 Task: In the  document compliance.rtf, change border color to  'Red' and border width to  '1' Select the first Column and fill it with the color  Light Orange
Action: Mouse moved to (364, 179)
Screenshot: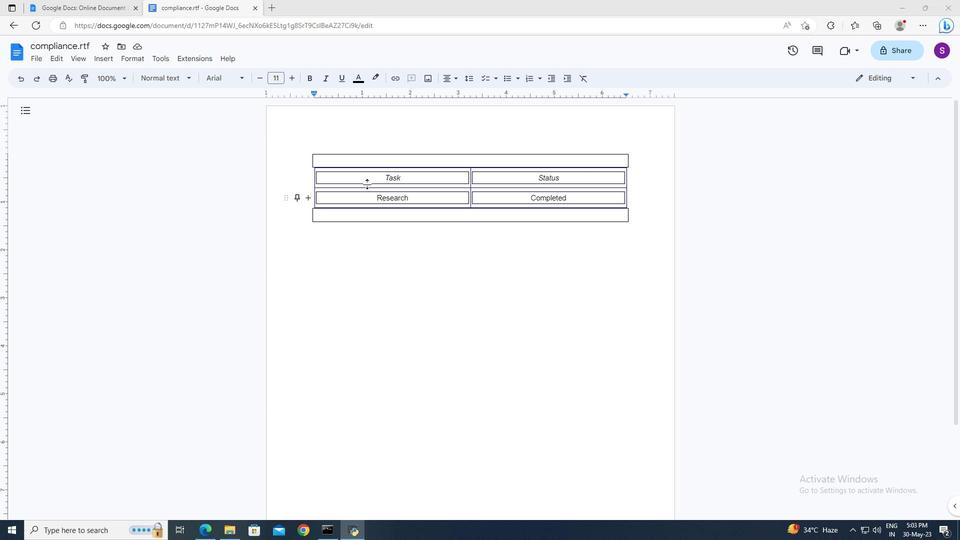 
Action: Mouse pressed left at (364, 179)
Screenshot: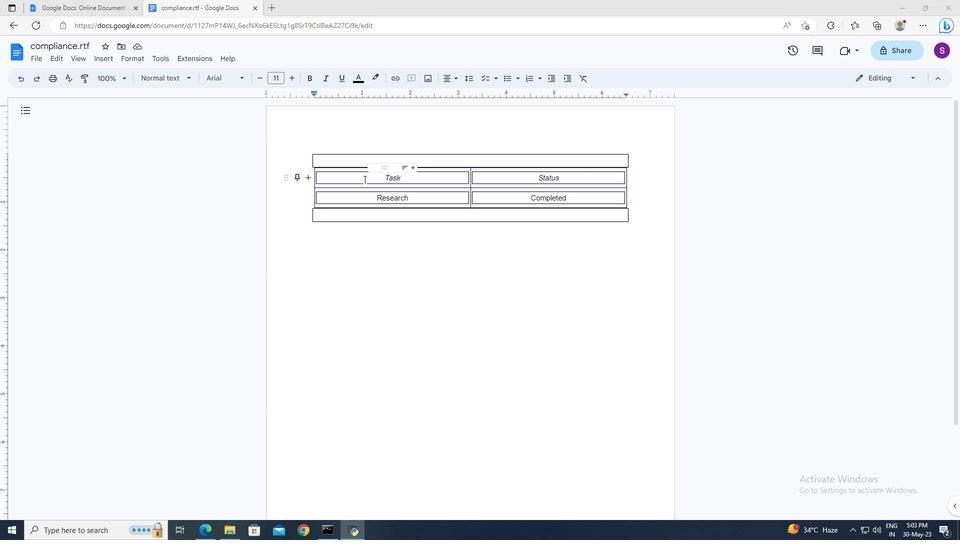 
Action: Mouse moved to (365, 187)
Screenshot: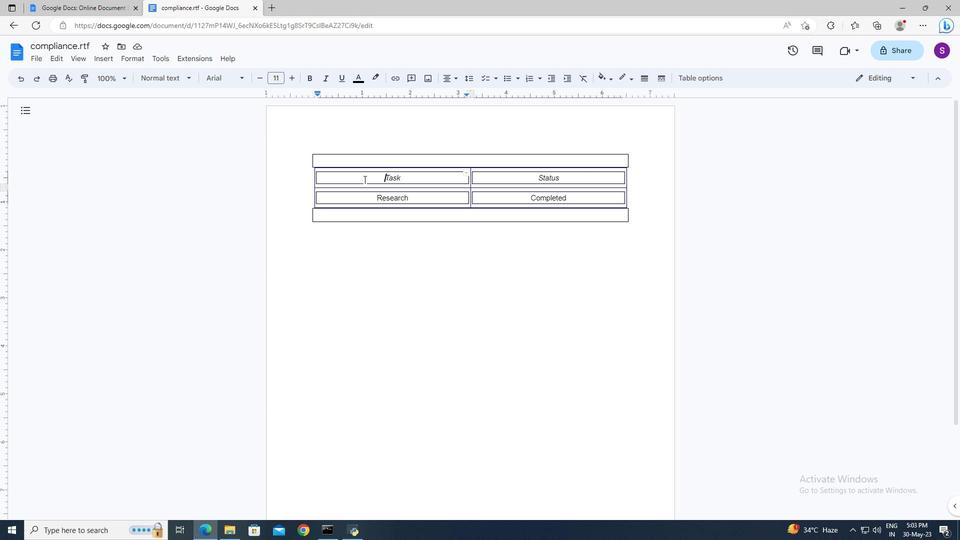 
Action: Key pressed ctrl+A
Screenshot: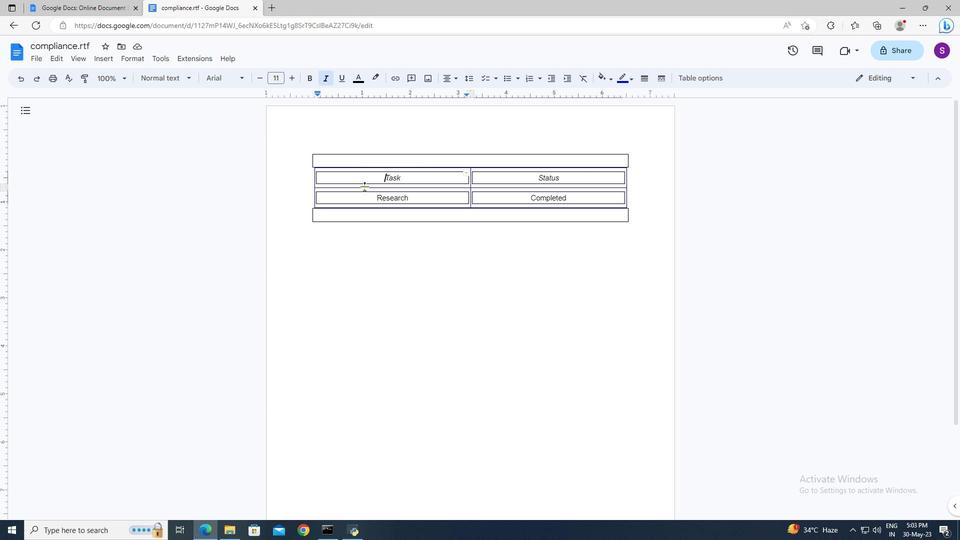 
Action: Mouse moved to (145, 59)
Screenshot: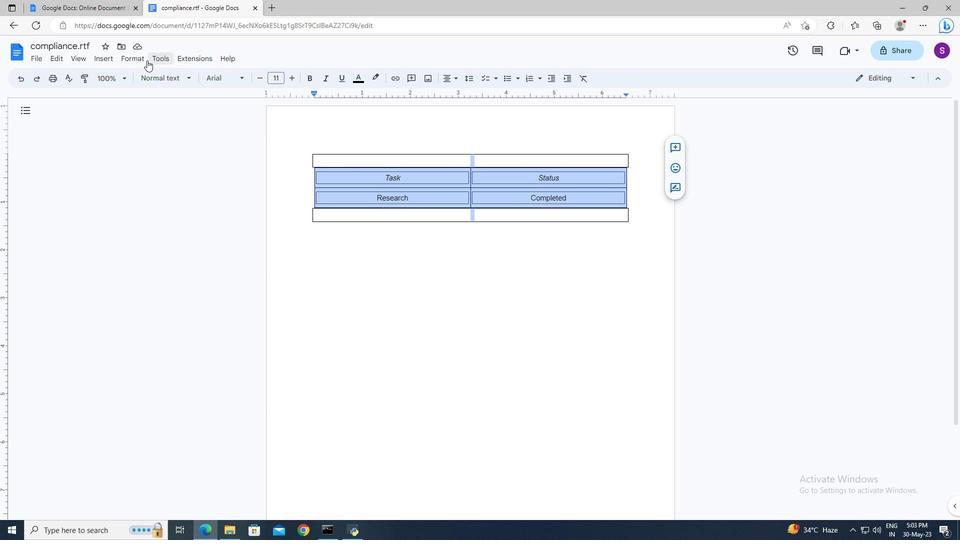 
Action: Mouse pressed left at (145, 59)
Screenshot: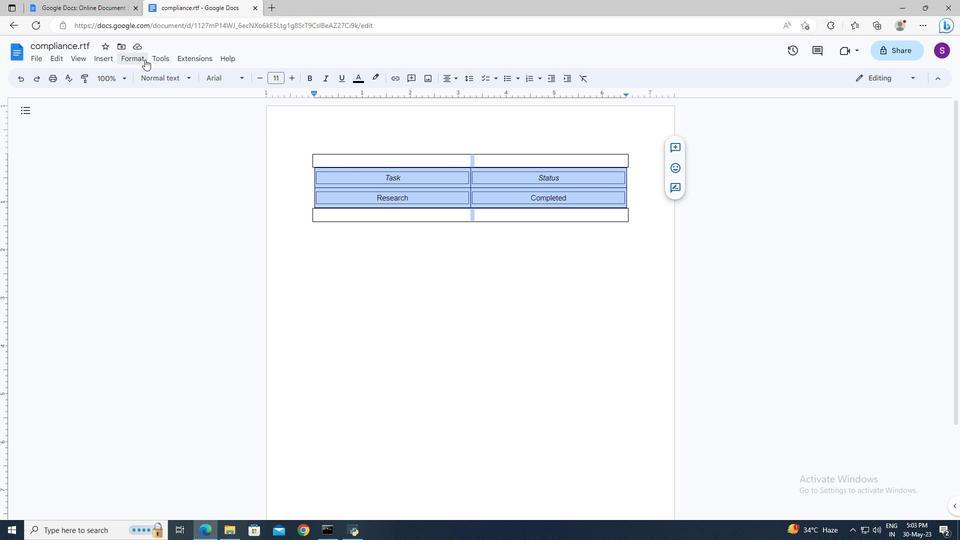 
Action: Mouse moved to (295, 97)
Screenshot: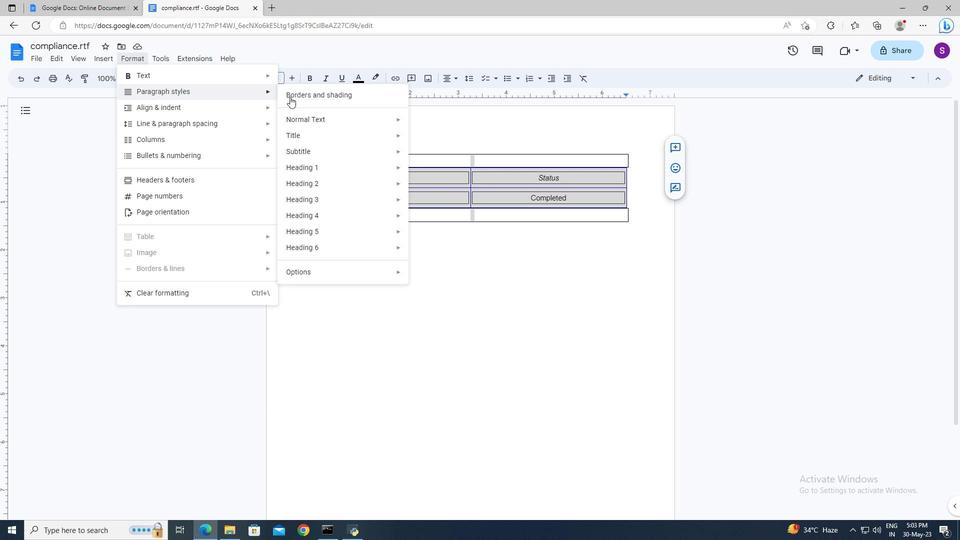 
Action: Mouse pressed left at (295, 97)
Screenshot: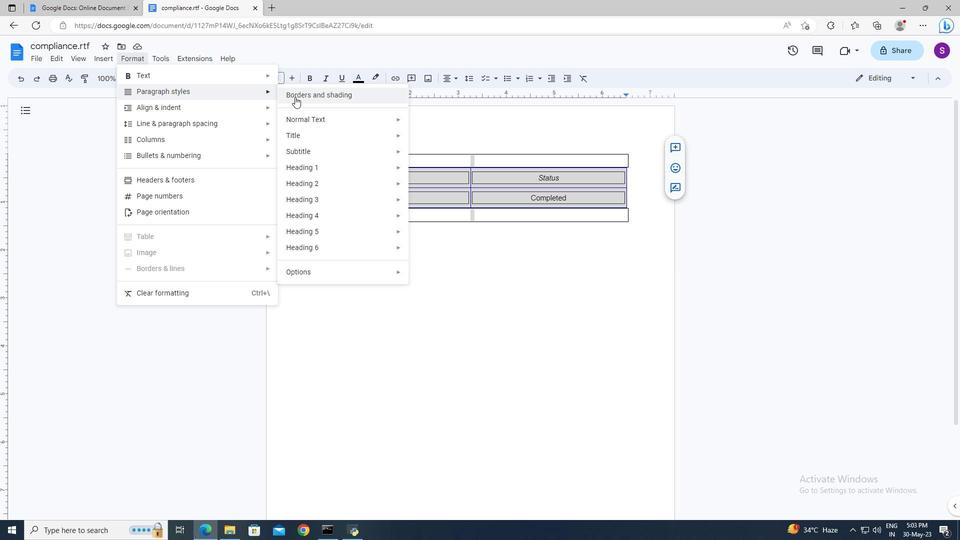 
Action: Mouse moved to (550, 291)
Screenshot: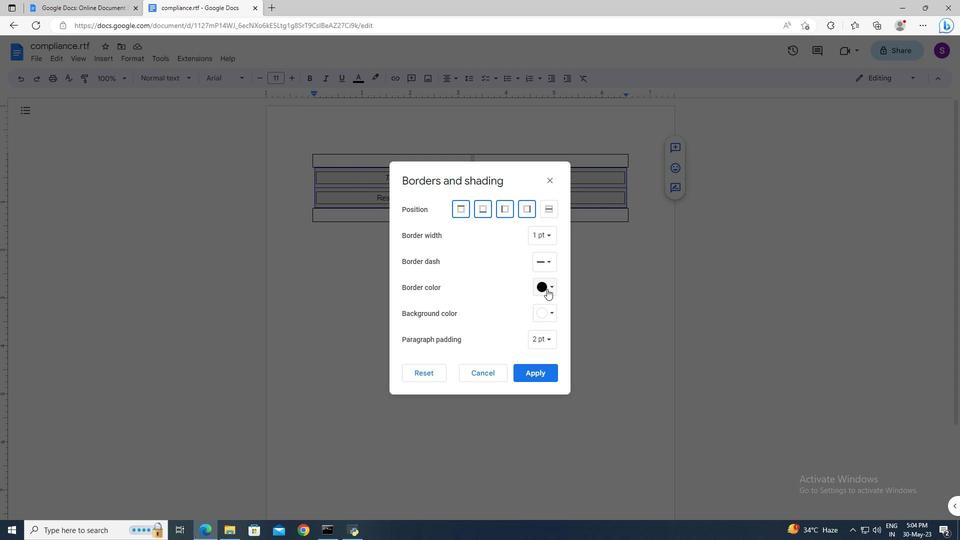 
Action: Mouse pressed left at (550, 291)
Screenshot: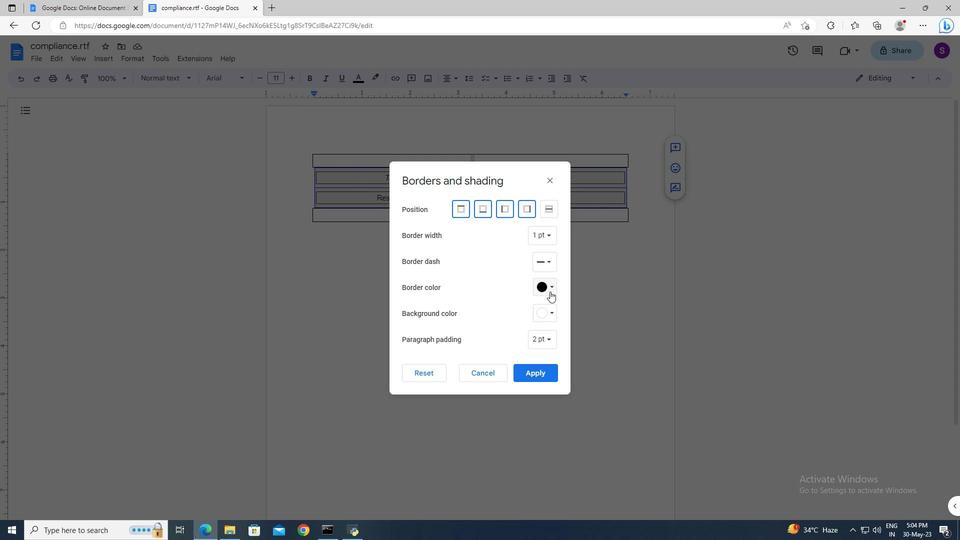 
Action: Mouse moved to (555, 318)
Screenshot: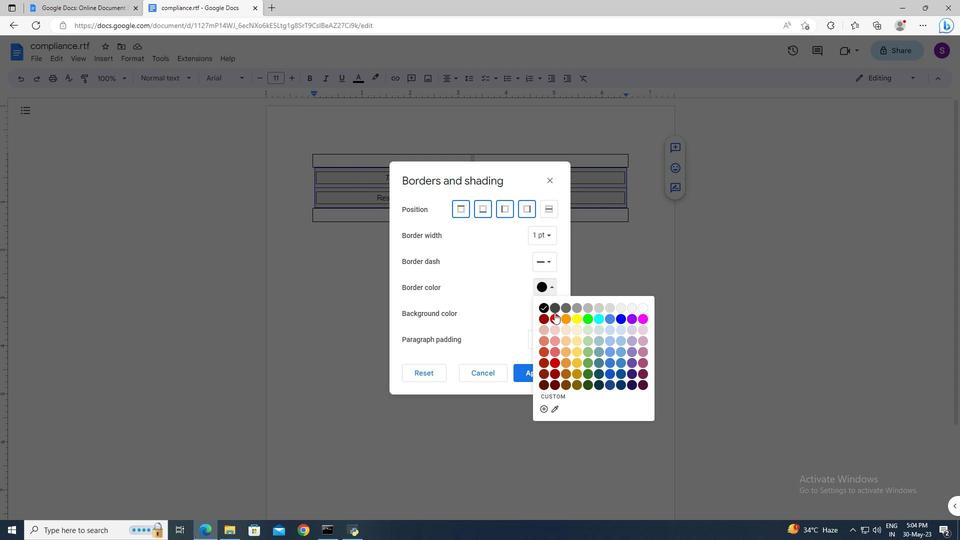 
Action: Mouse pressed left at (555, 318)
Screenshot: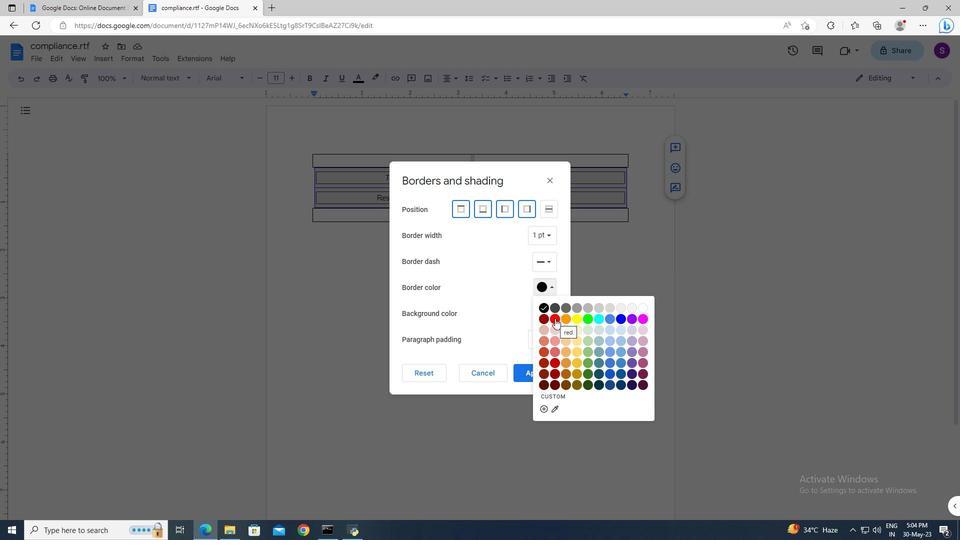 
Action: Mouse moved to (548, 240)
Screenshot: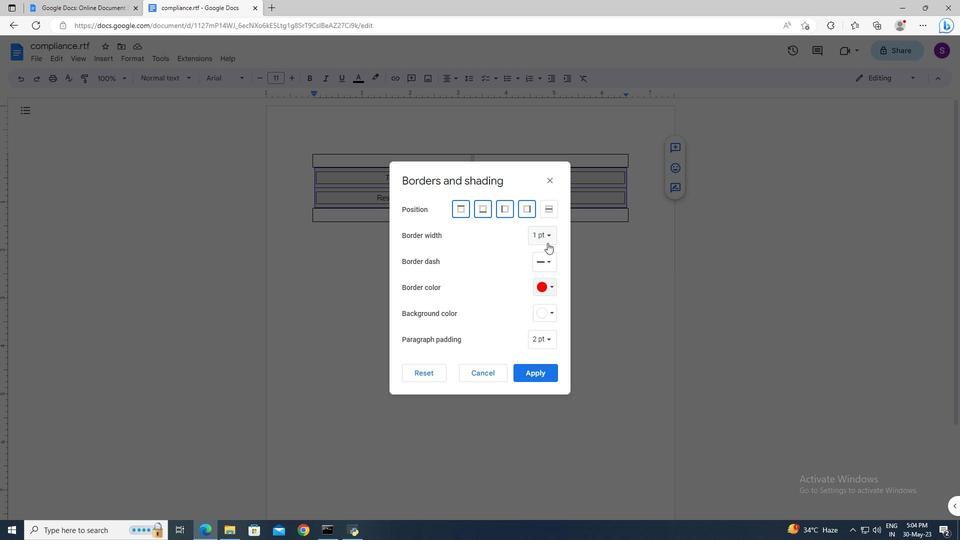 
Action: Mouse pressed left at (548, 240)
Screenshot: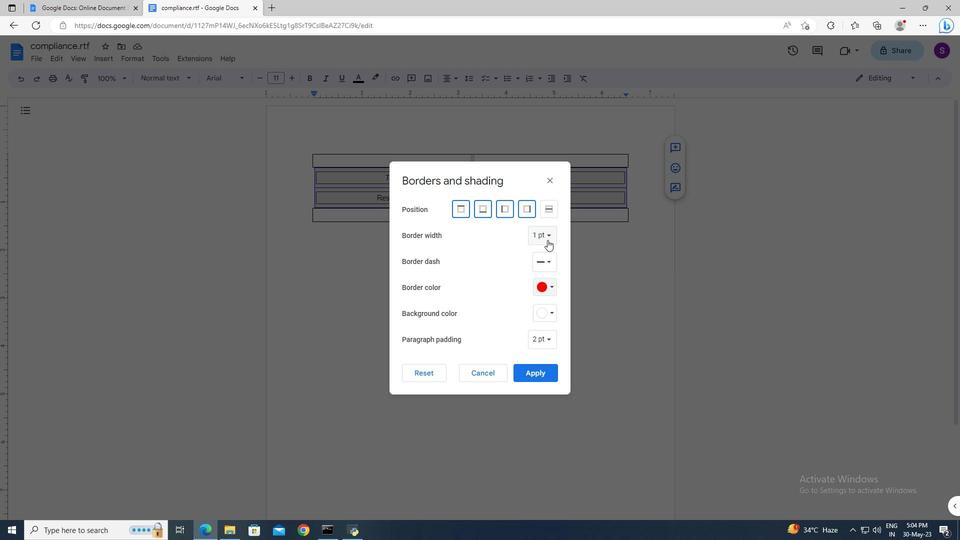 
Action: Mouse moved to (549, 301)
Screenshot: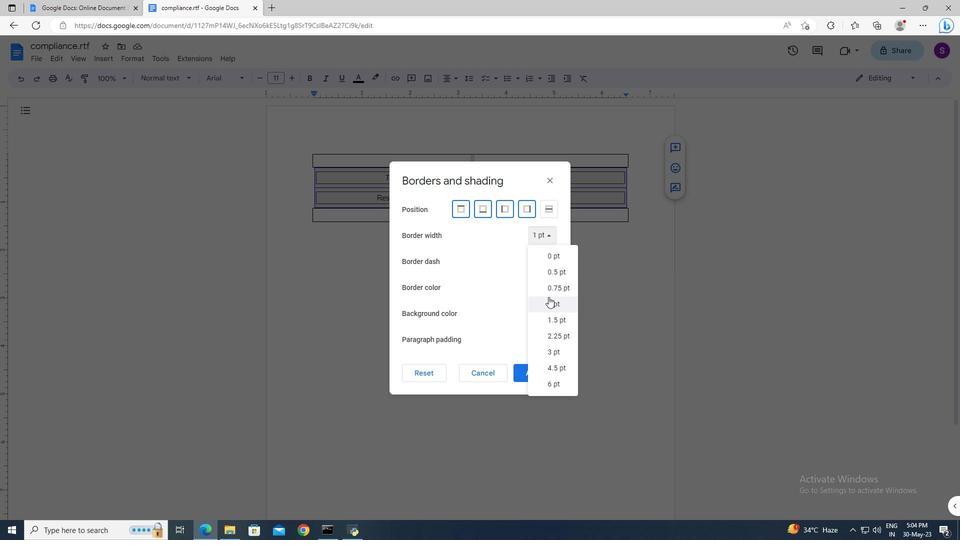 
Action: Mouse pressed left at (549, 301)
Screenshot: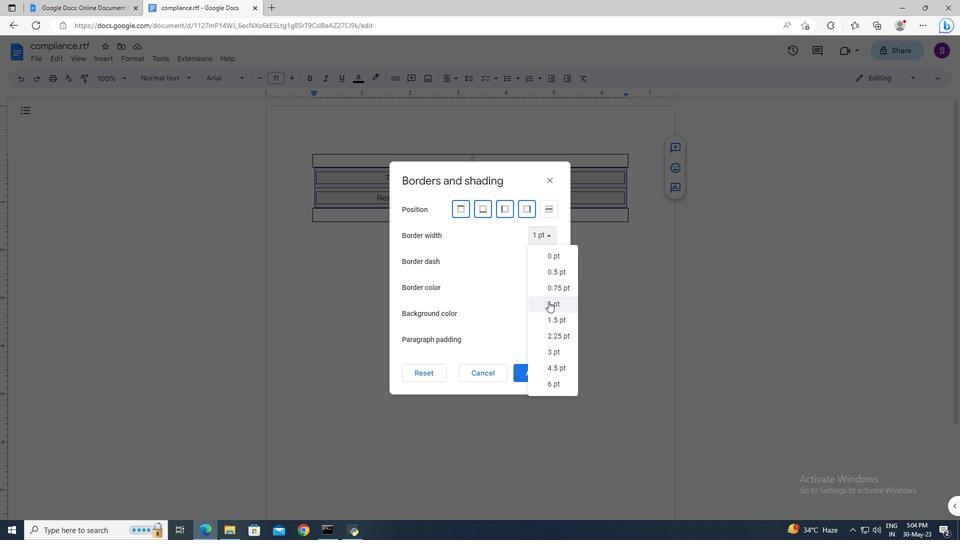 
Action: Mouse moved to (542, 370)
Screenshot: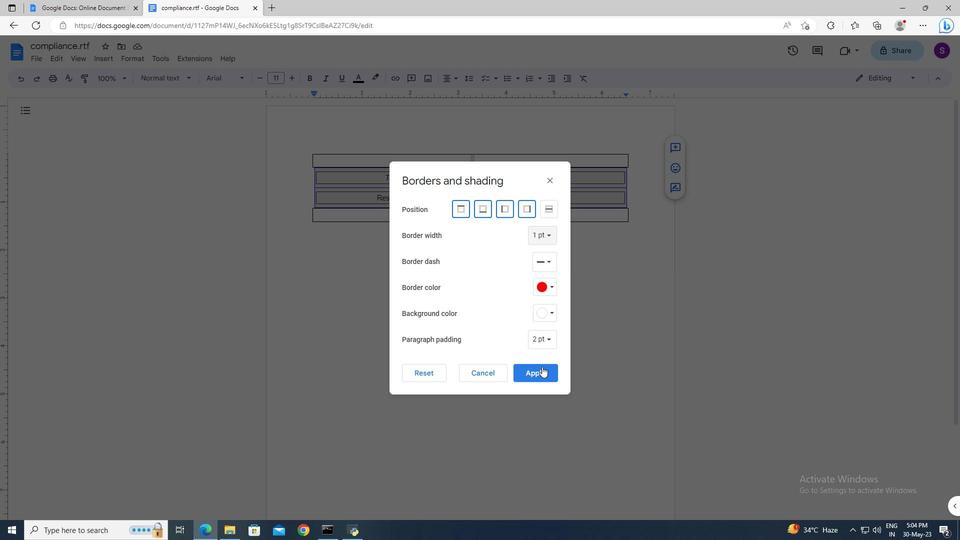 
Action: Mouse pressed left at (542, 370)
Screenshot: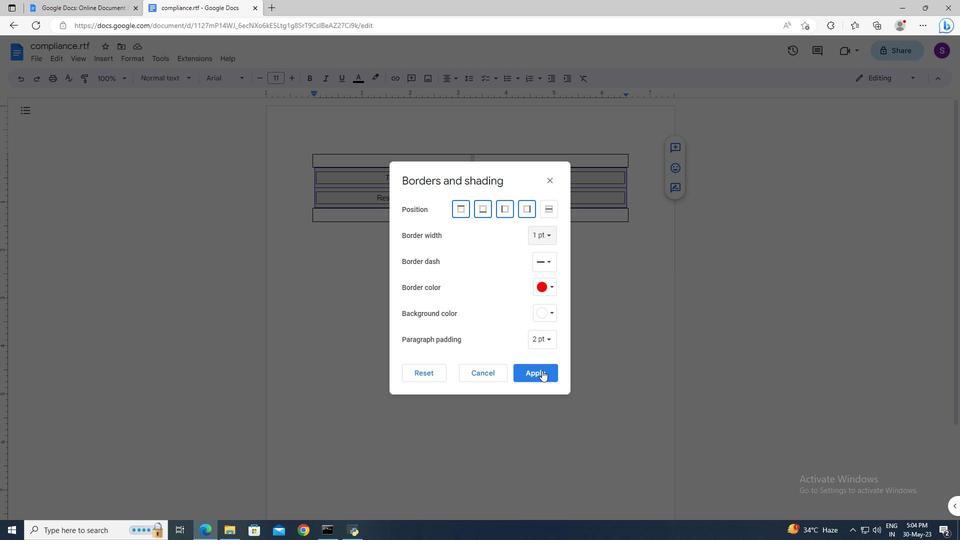 
Action: Mouse moved to (369, 178)
Screenshot: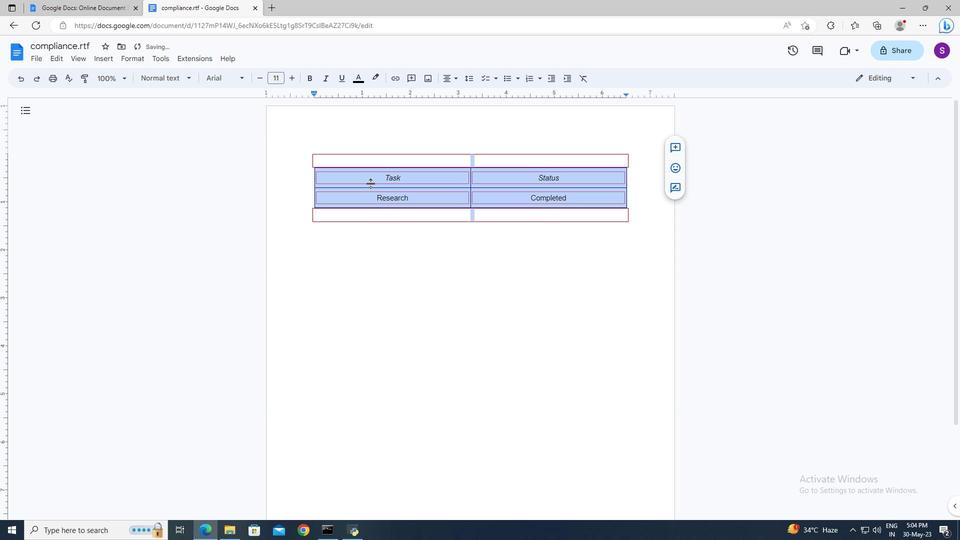 
Action: Mouse pressed left at (369, 178)
Screenshot: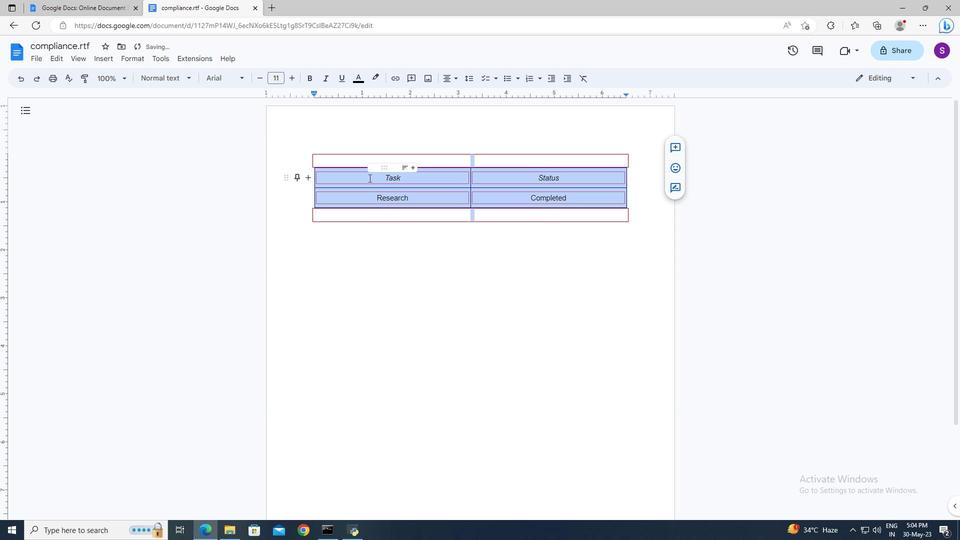 
Action: Key pressed <Key.shift><Key.down>
Screenshot: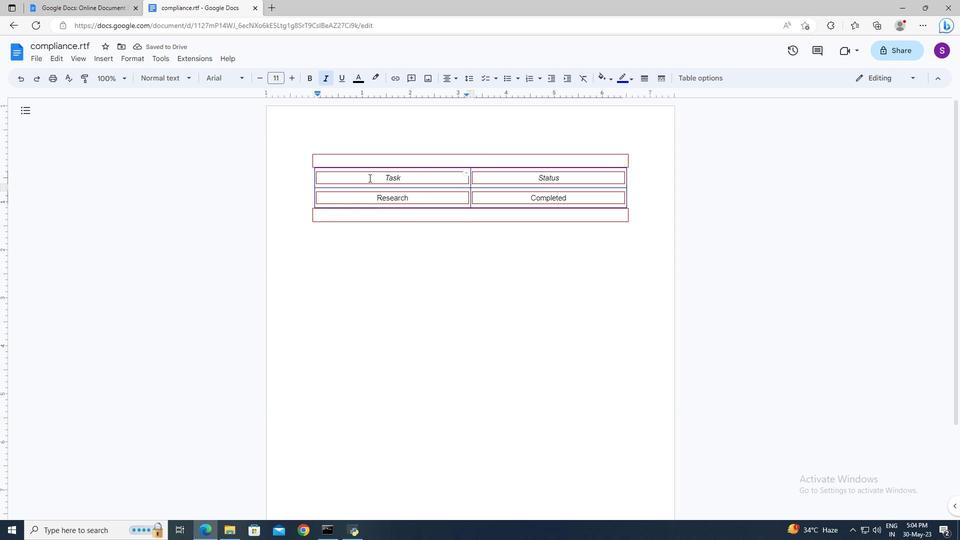 
Action: Mouse moved to (588, 78)
Screenshot: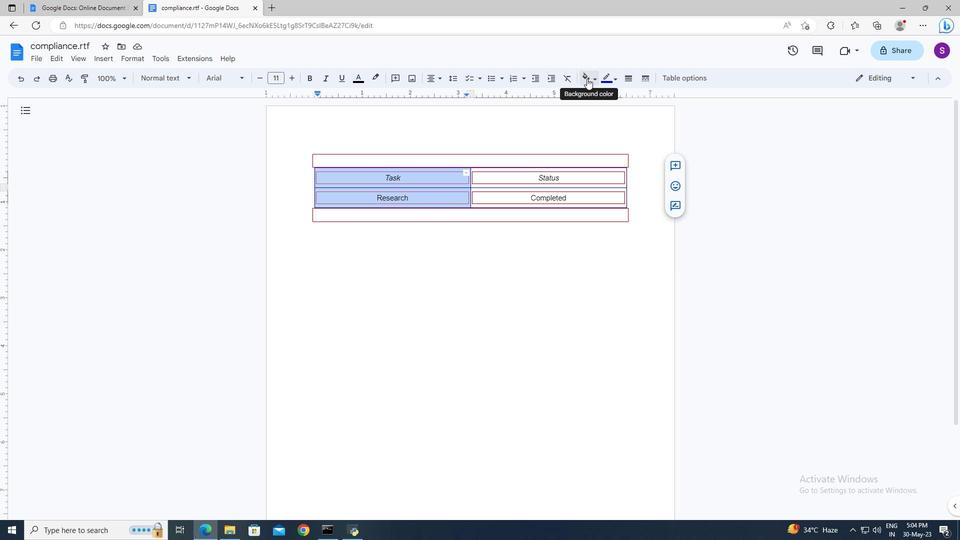 
Action: Mouse pressed left at (588, 78)
Screenshot: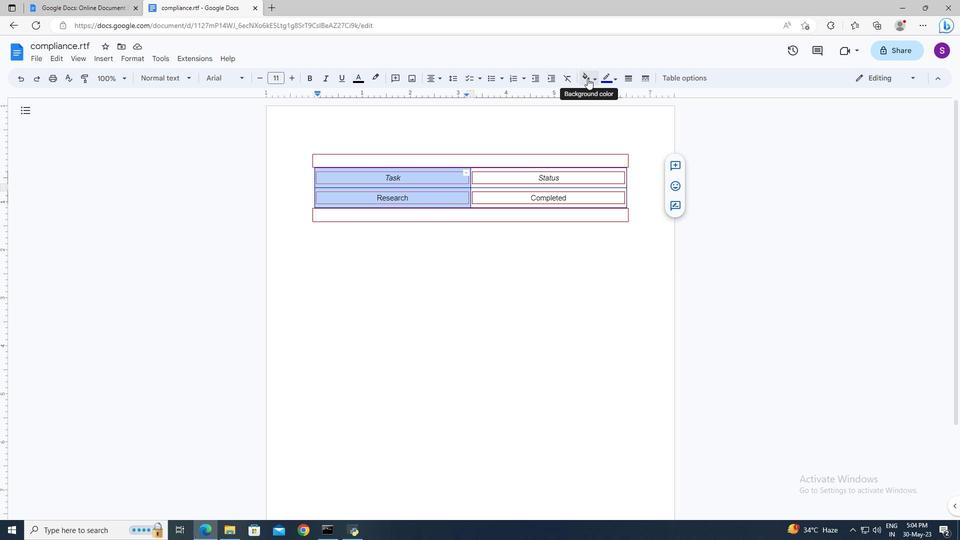 
Action: Mouse moved to (612, 157)
Screenshot: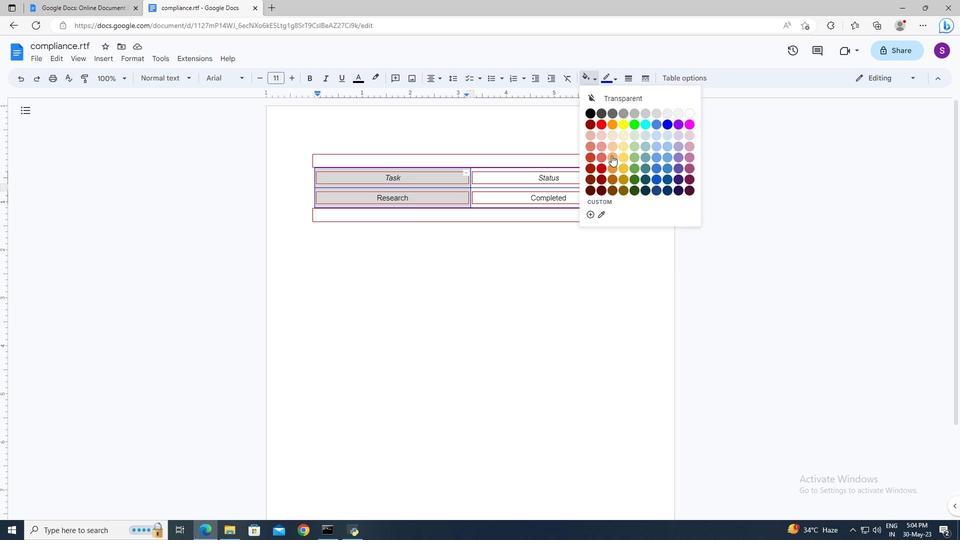 
Action: Mouse pressed left at (612, 157)
Screenshot: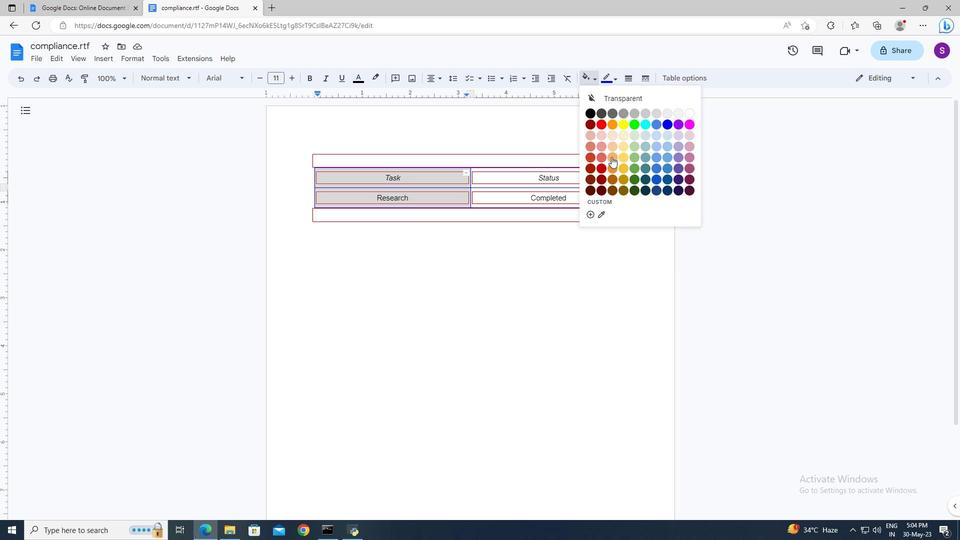 
Action: Mouse moved to (578, 262)
Screenshot: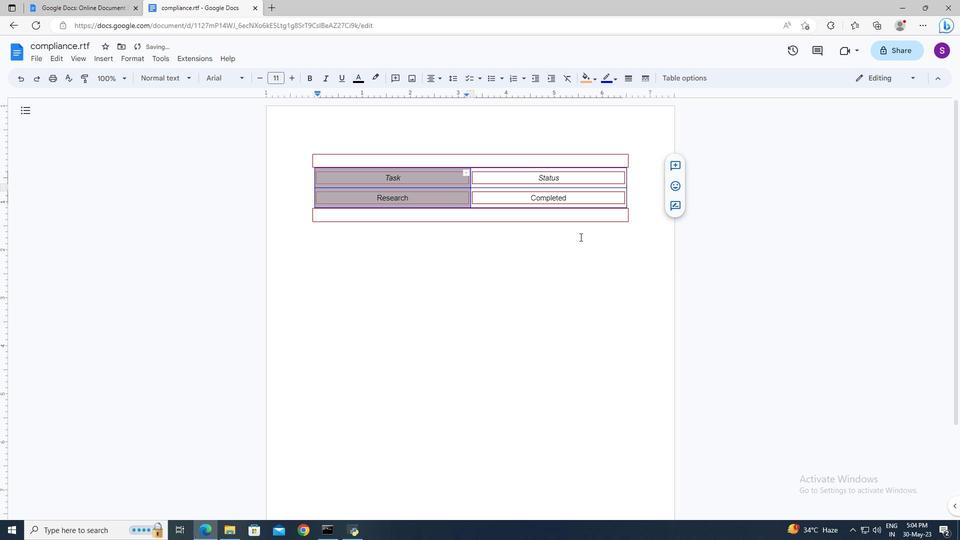 
Action: Mouse pressed left at (578, 262)
Screenshot: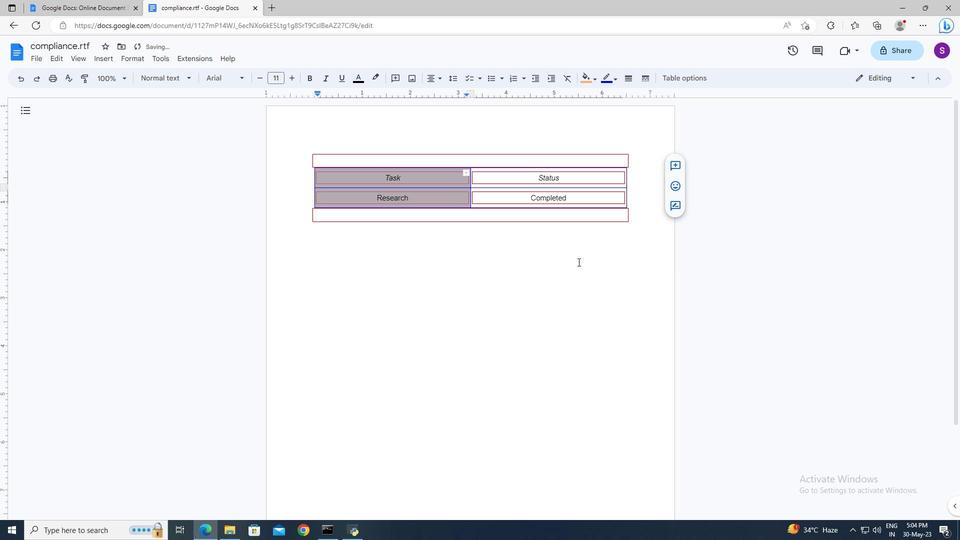 
